 Task: Create a due date automation trigger when advanced on, on the monday after a card is due add checklist with all checklists complete at 11:00 AM.
Action: Mouse moved to (1021, 84)
Screenshot: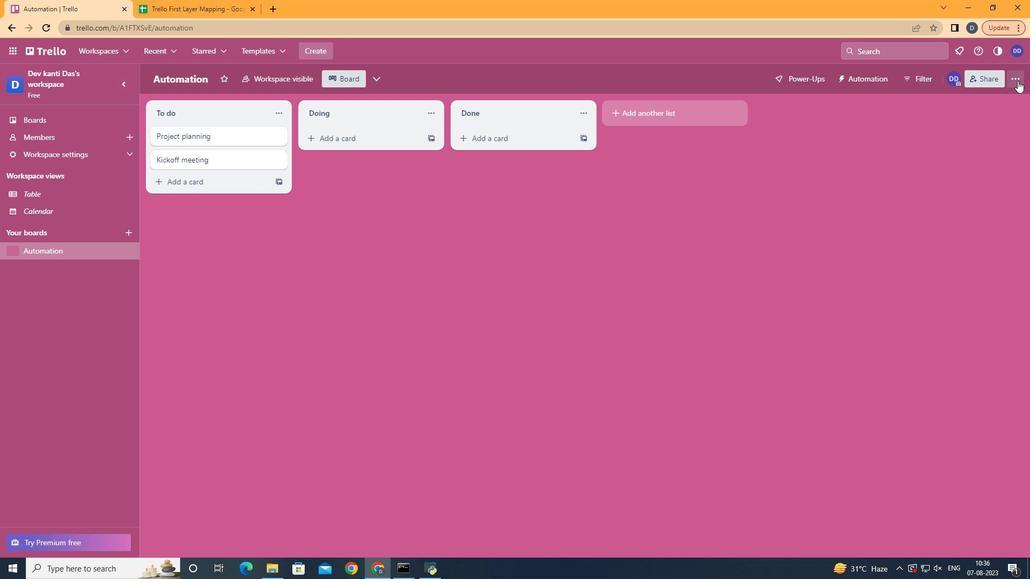 
Action: Mouse pressed left at (1021, 84)
Screenshot: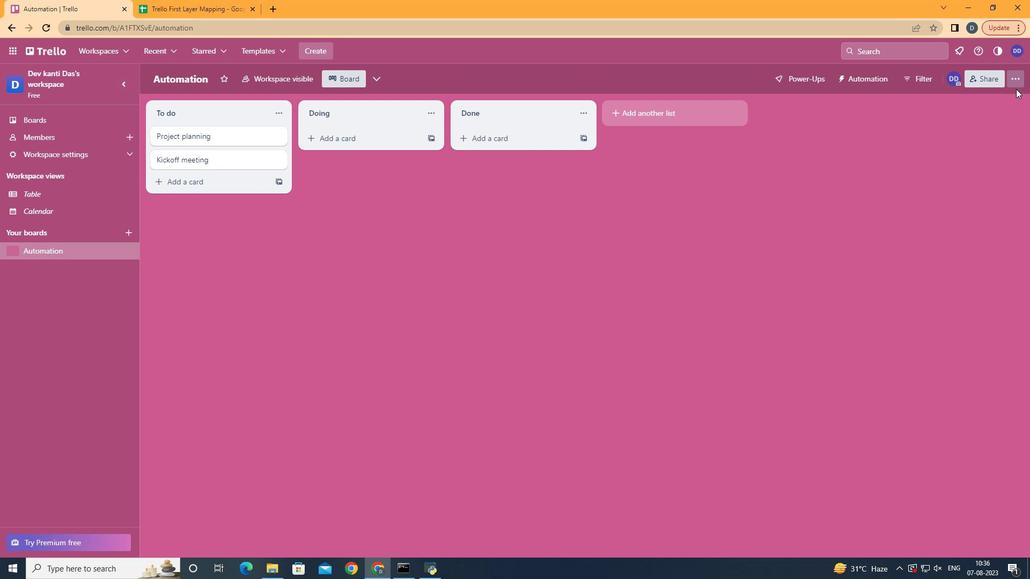 
Action: Mouse moved to (938, 234)
Screenshot: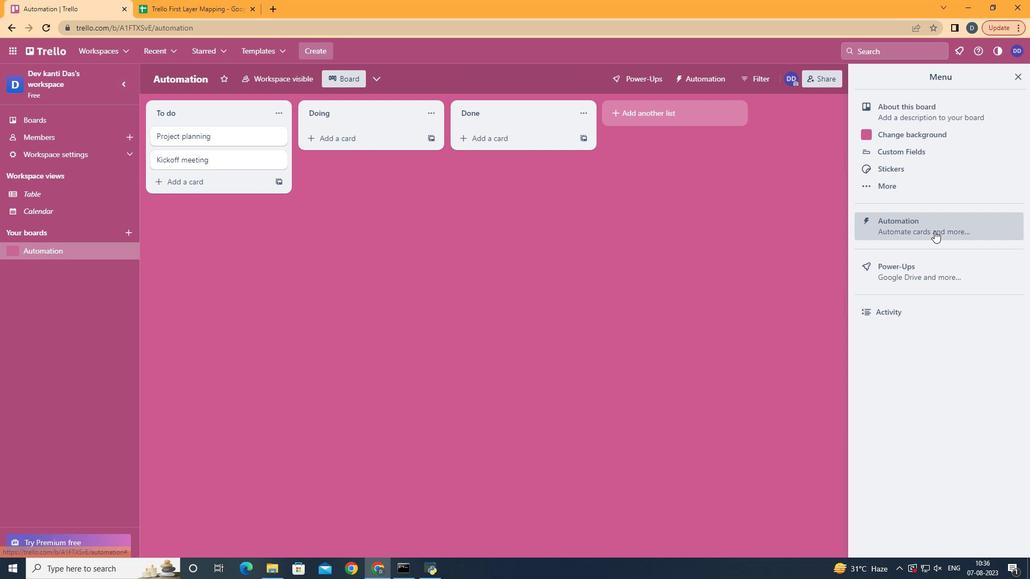 
Action: Mouse pressed left at (938, 234)
Screenshot: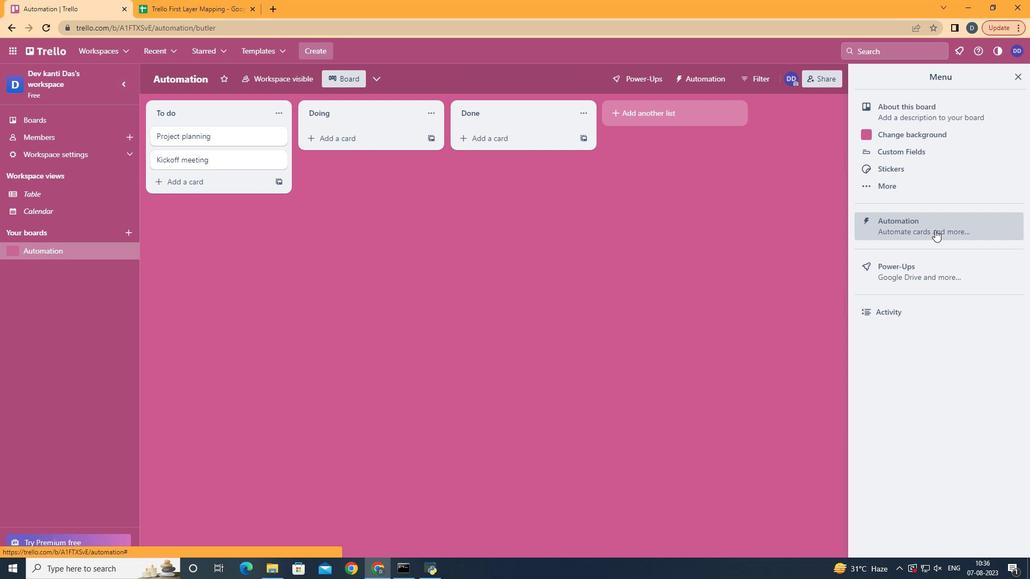 
Action: Mouse moved to (225, 219)
Screenshot: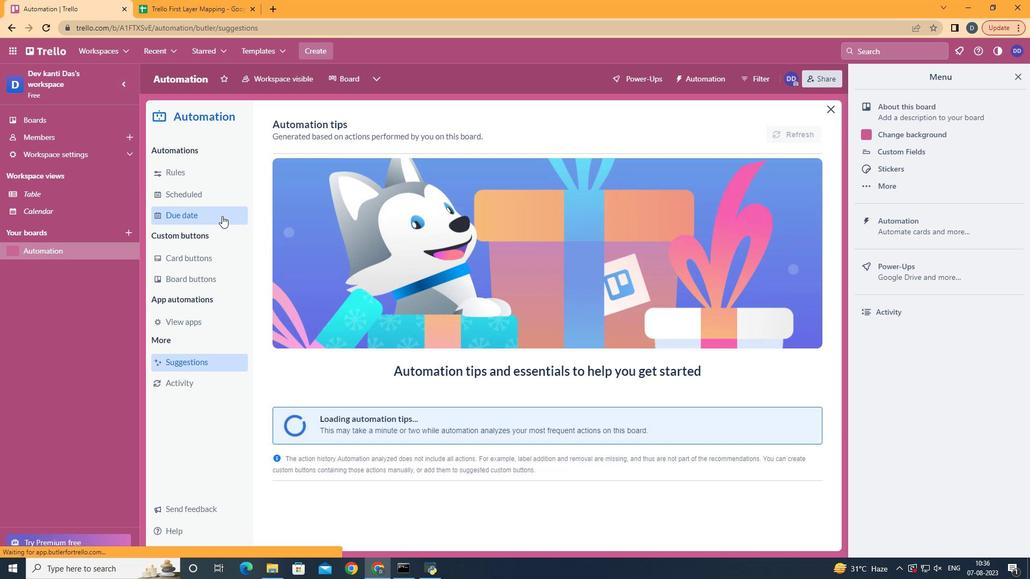 
Action: Mouse pressed left at (225, 219)
Screenshot: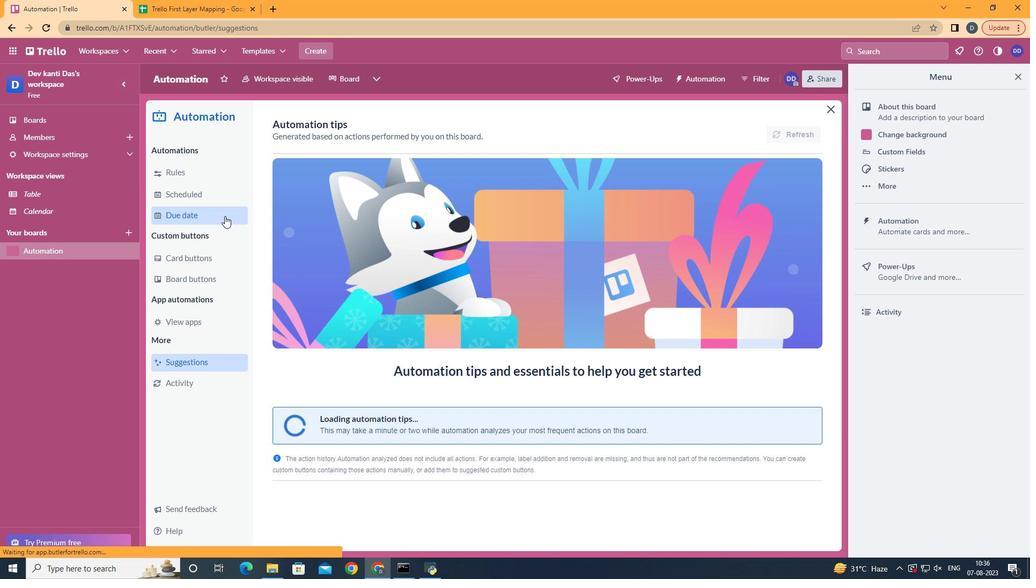 
Action: Mouse moved to (758, 127)
Screenshot: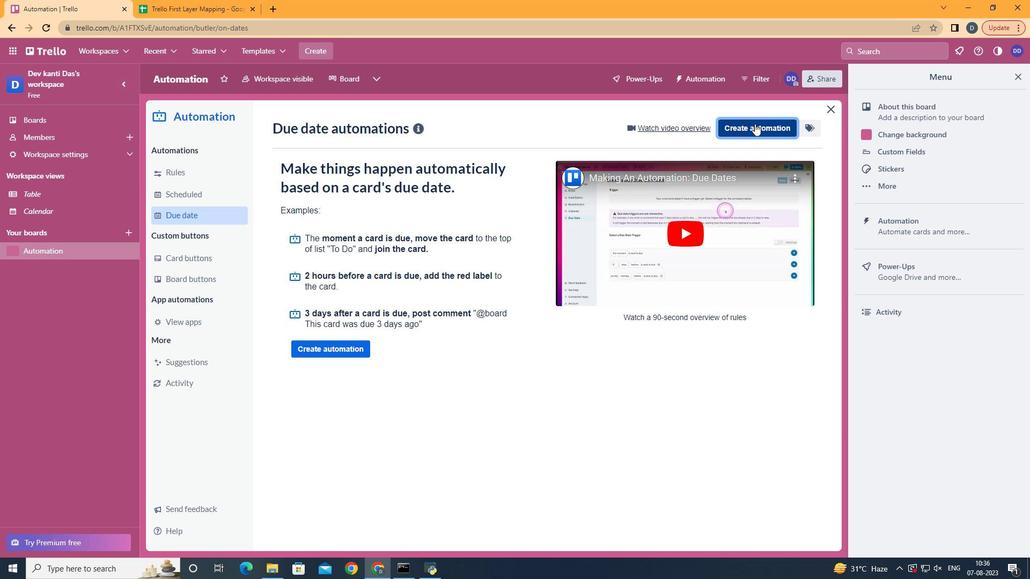 
Action: Mouse pressed left at (758, 127)
Screenshot: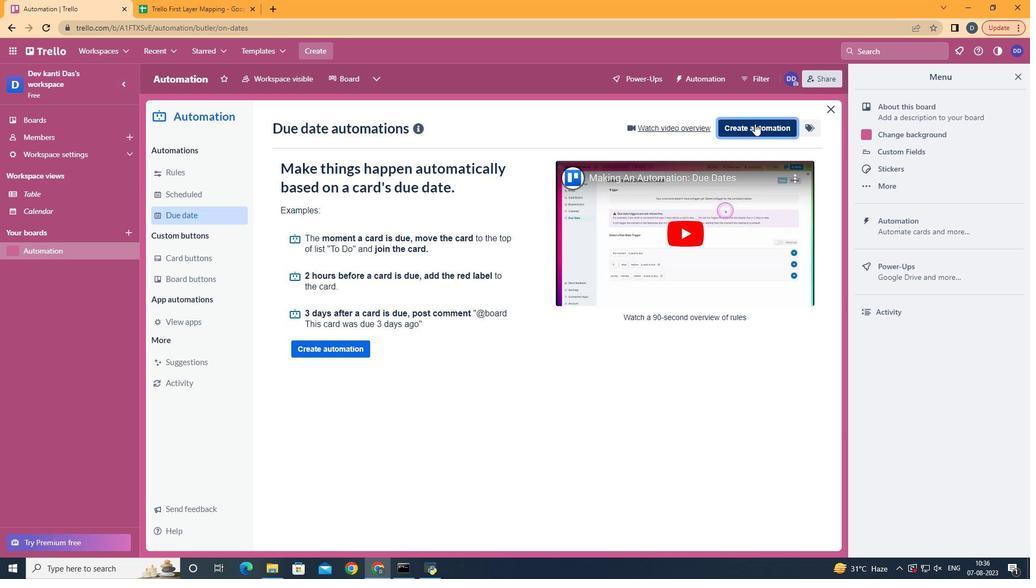 
Action: Mouse moved to (556, 230)
Screenshot: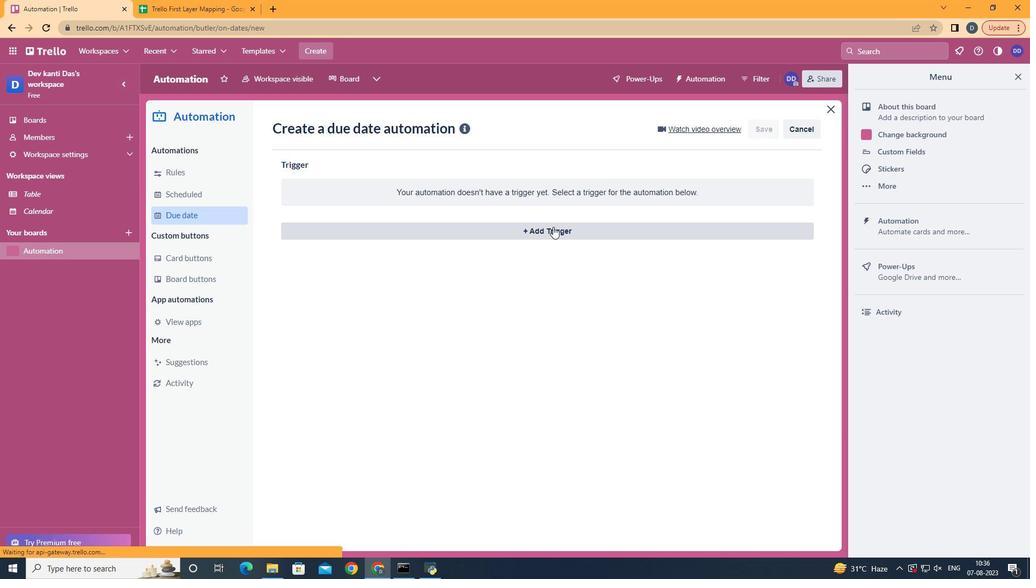 
Action: Mouse pressed left at (556, 230)
Screenshot: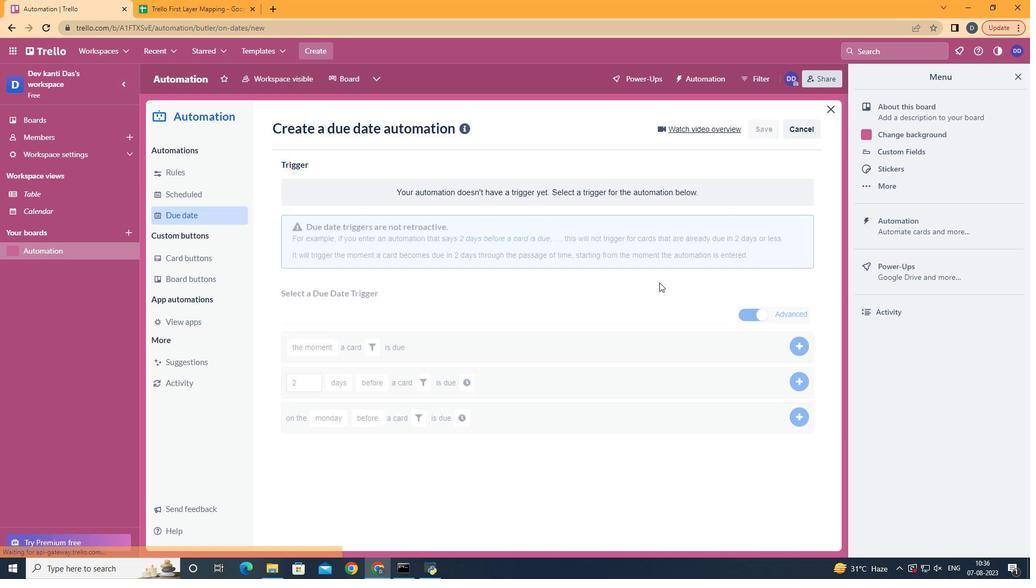 
Action: Mouse moved to (352, 288)
Screenshot: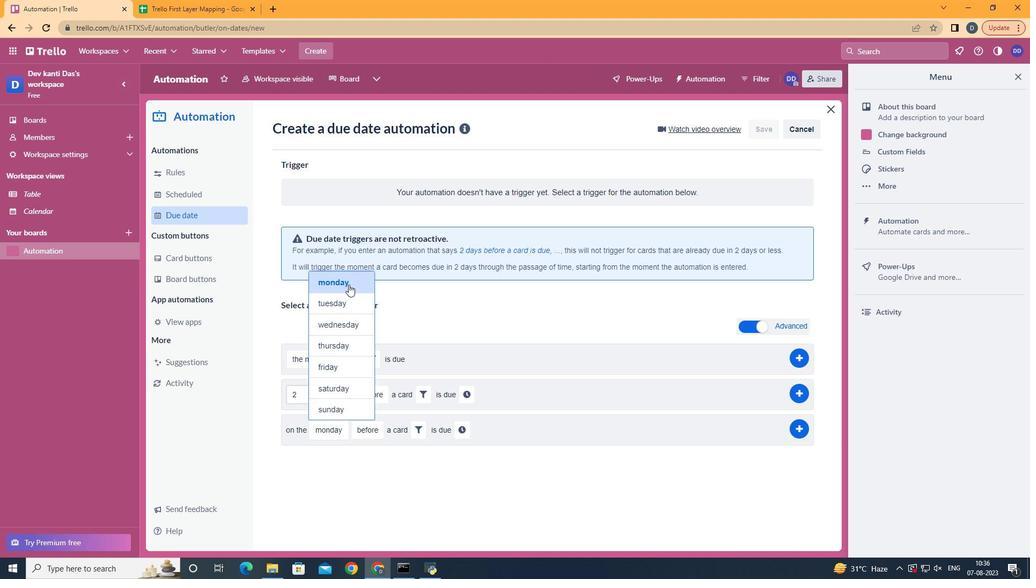 
Action: Mouse pressed left at (352, 288)
Screenshot: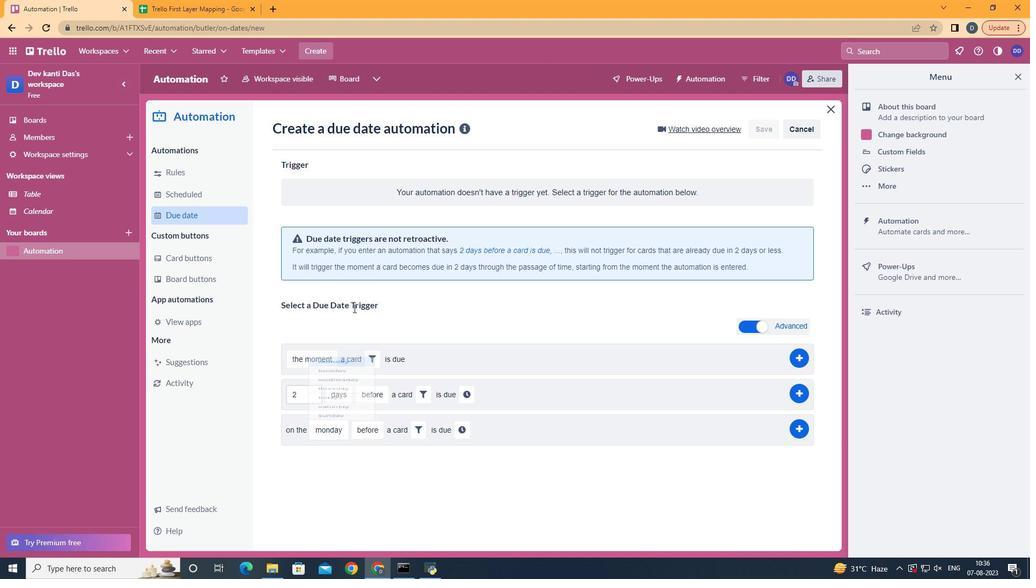 
Action: Mouse moved to (376, 475)
Screenshot: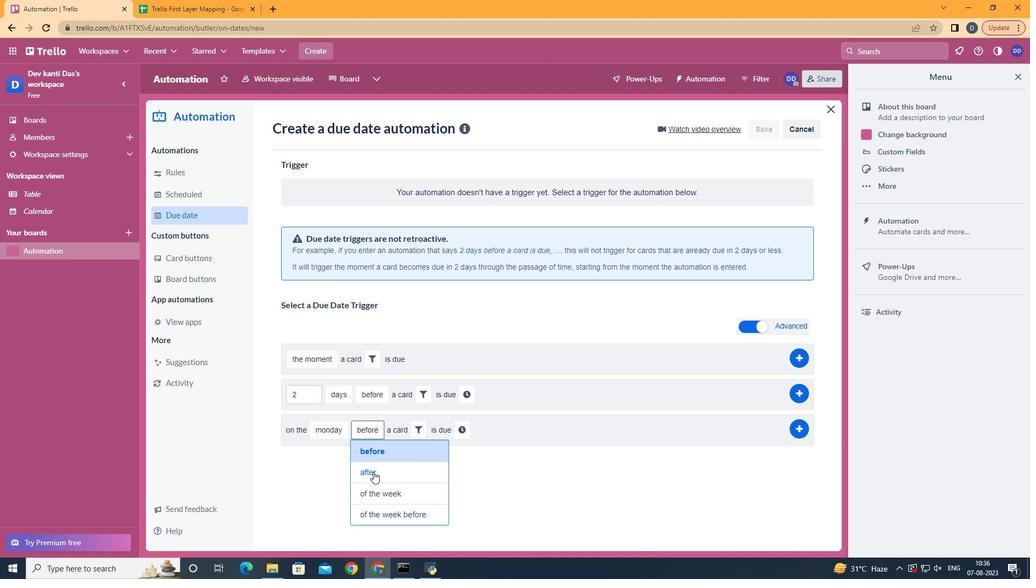 
Action: Mouse pressed left at (376, 475)
Screenshot: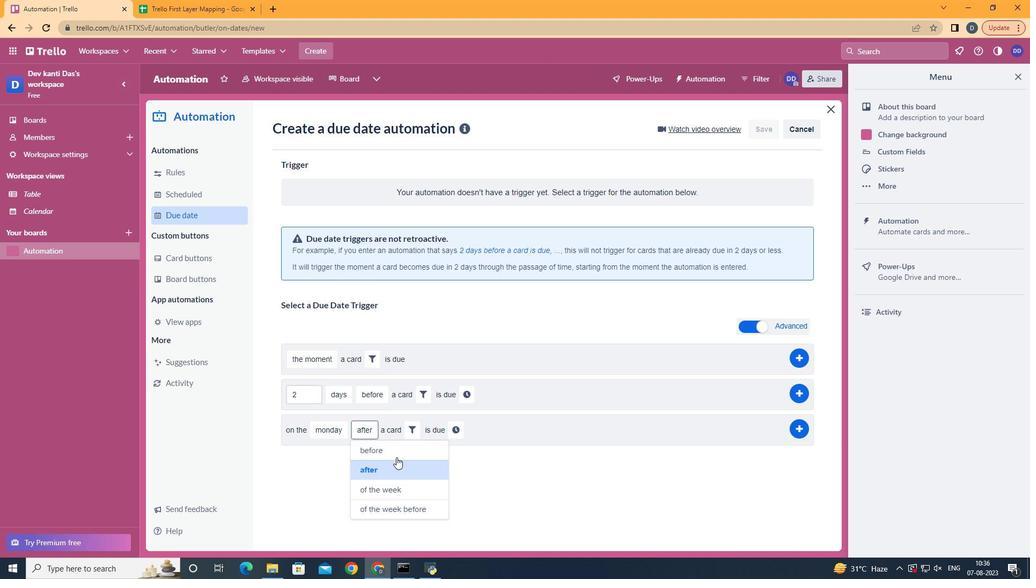 
Action: Mouse moved to (416, 442)
Screenshot: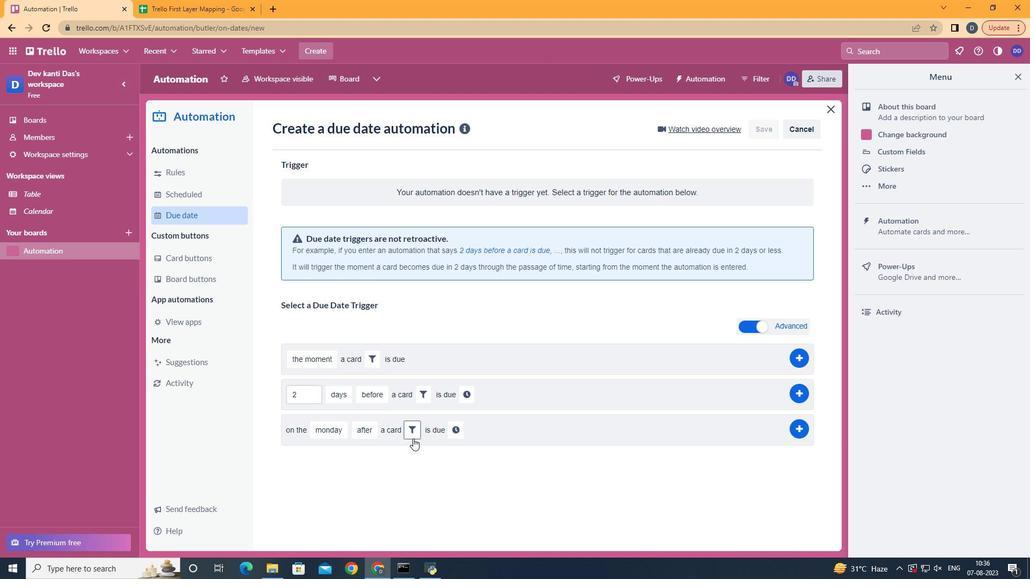 
Action: Mouse pressed left at (416, 442)
Screenshot: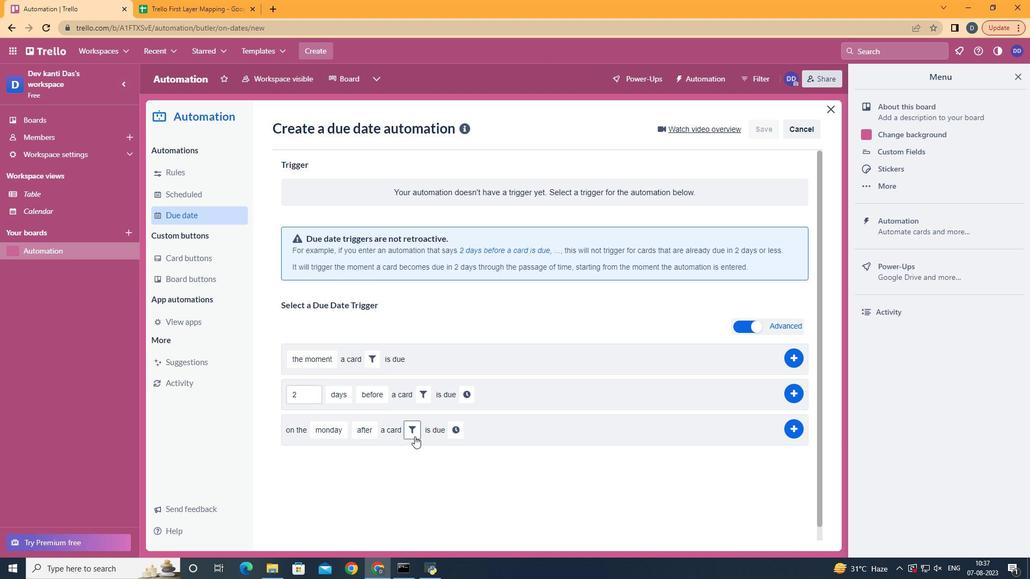 
Action: Mouse moved to (513, 469)
Screenshot: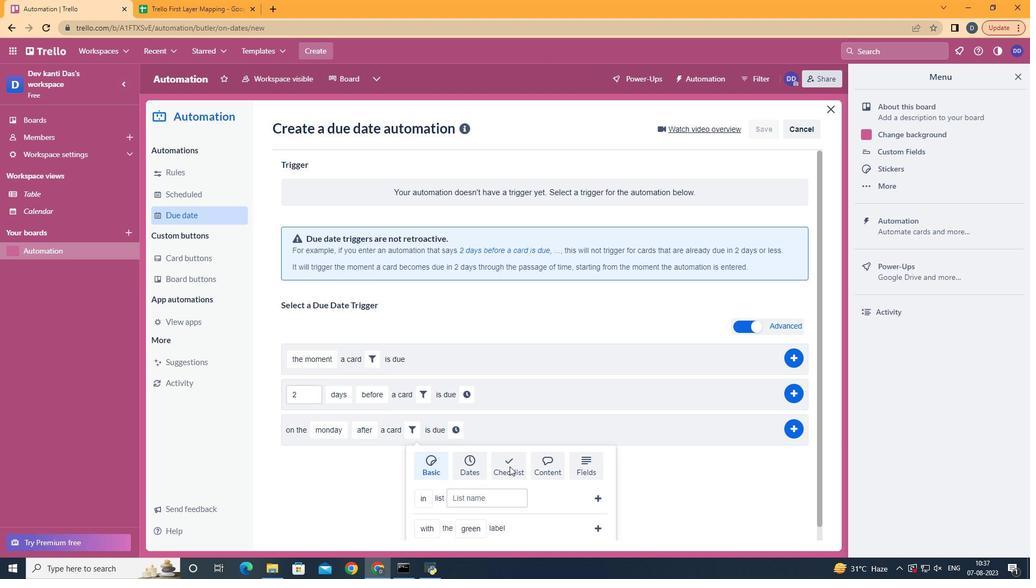 
Action: Mouse pressed left at (513, 469)
Screenshot: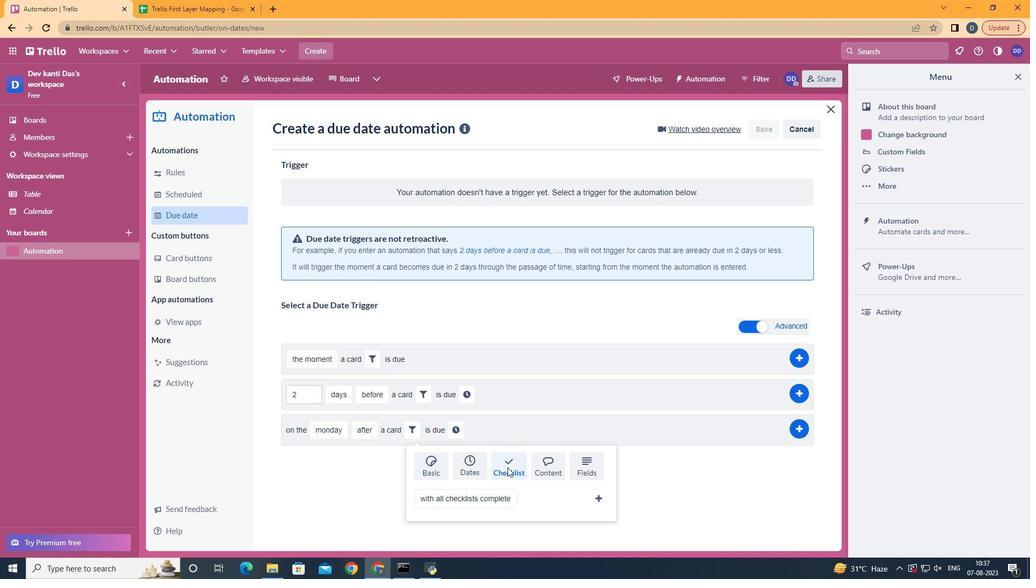 
Action: Mouse moved to (496, 394)
Screenshot: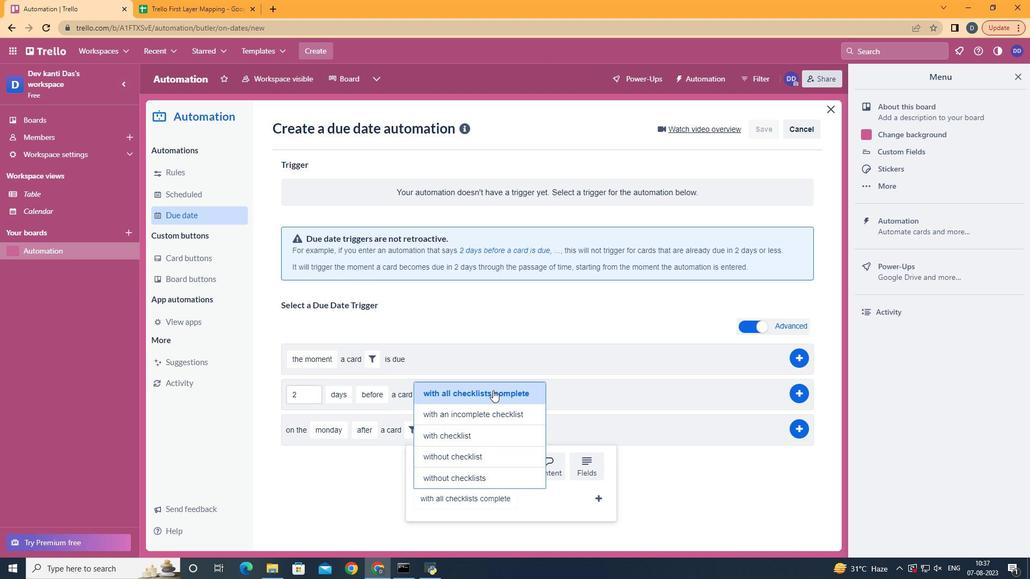 
Action: Mouse pressed left at (496, 394)
Screenshot: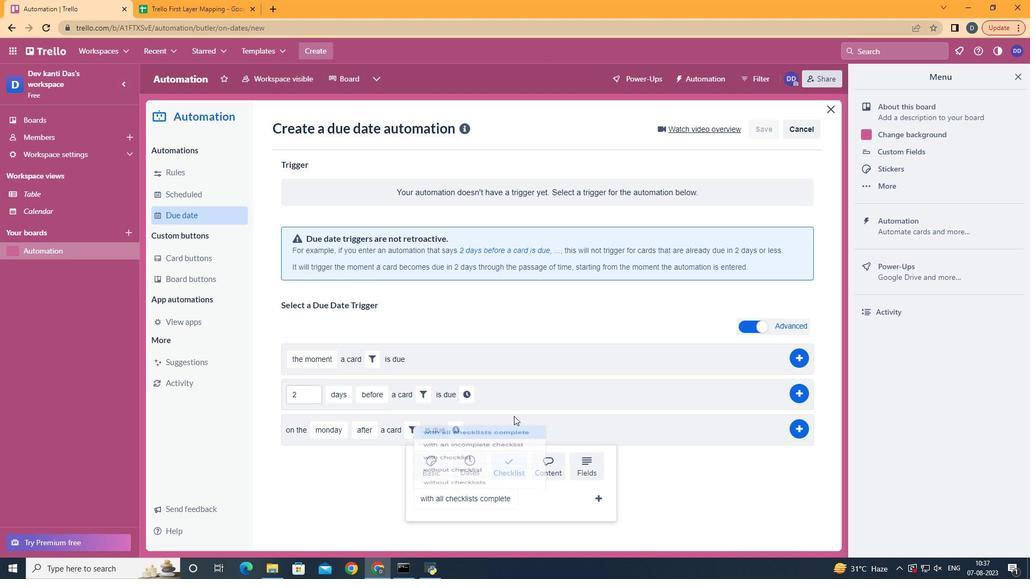 
Action: Mouse moved to (601, 500)
Screenshot: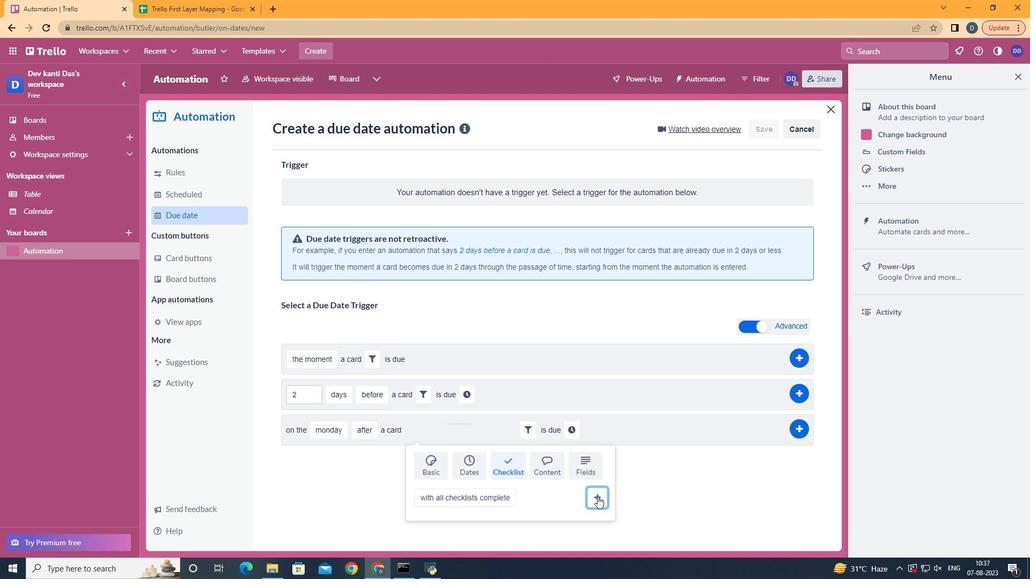 
Action: Mouse pressed left at (601, 500)
Screenshot: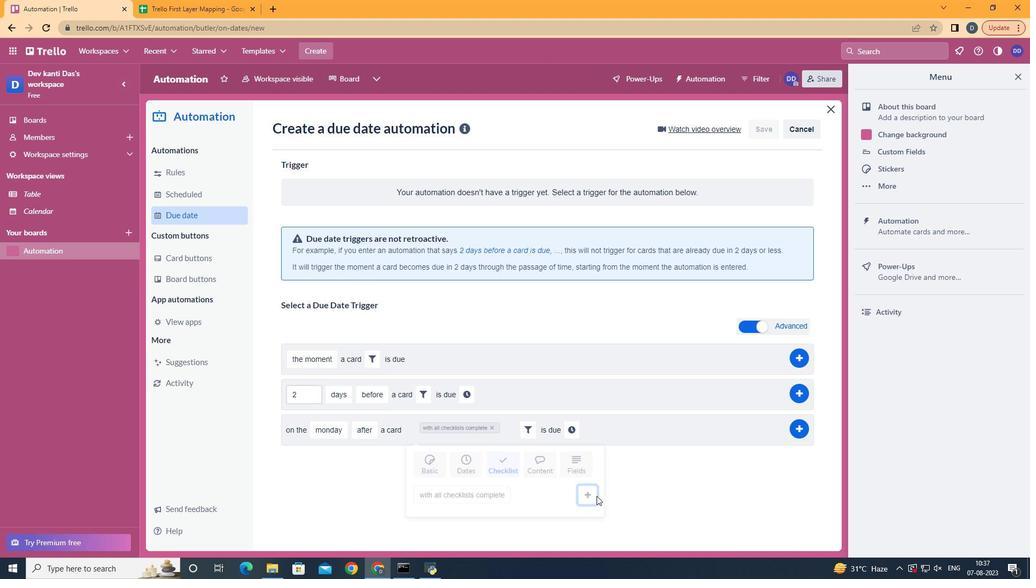 
Action: Mouse moved to (569, 441)
Screenshot: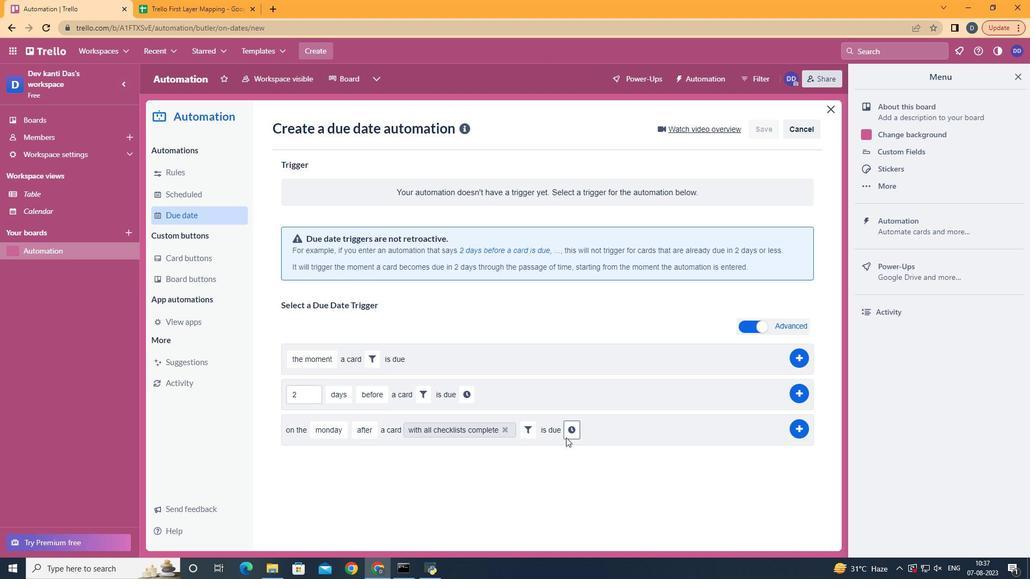 
Action: Mouse pressed left at (569, 441)
Screenshot: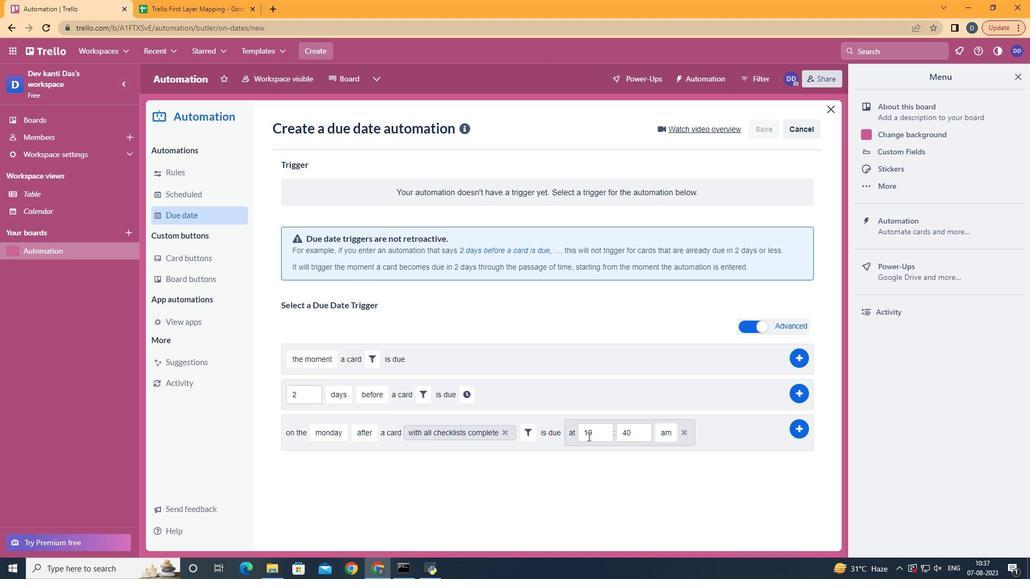 
Action: Mouse moved to (607, 438)
Screenshot: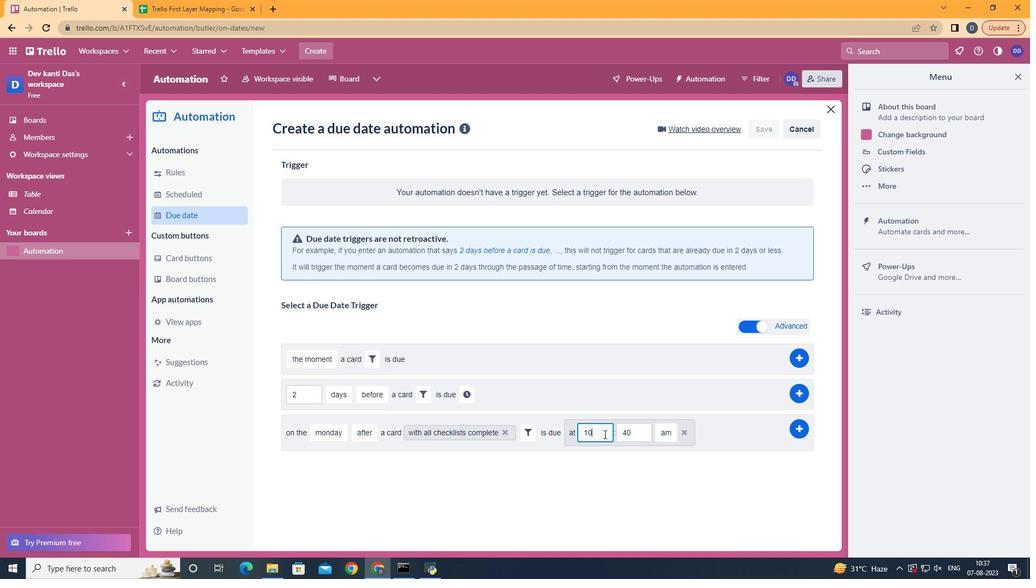 
Action: Mouse pressed left at (607, 438)
Screenshot: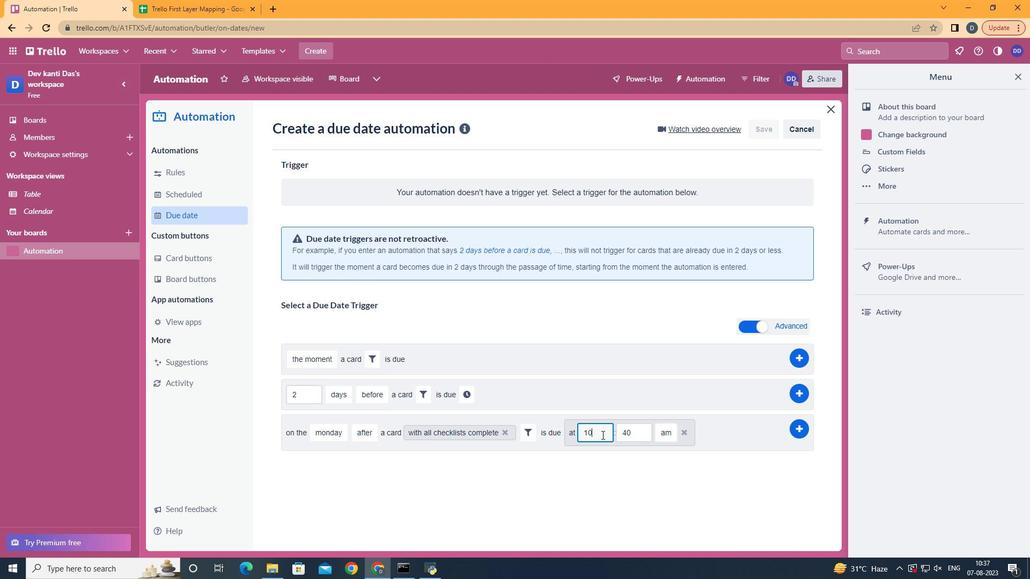 
Action: Mouse moved to (603, 438)
Screenshot: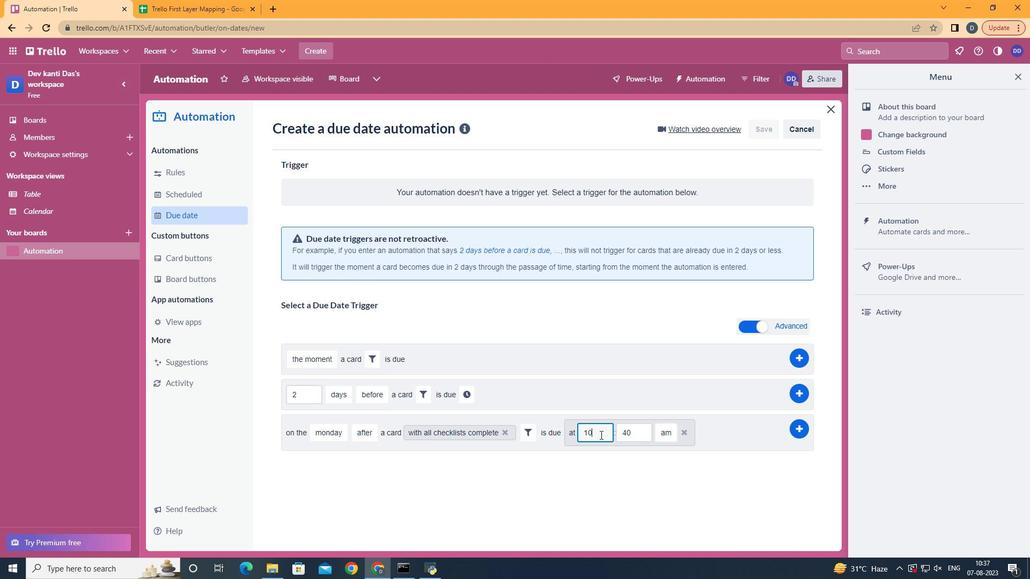 
Action: Key pressed <Key.backspace>1
Screenshot: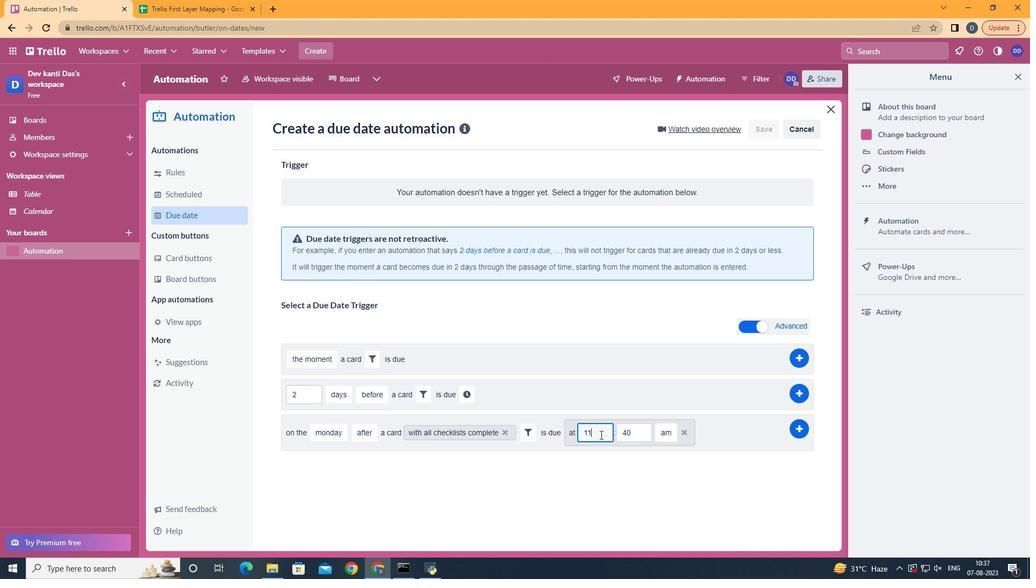 
Action: Mouse moved to (643, 439)
Screenshot: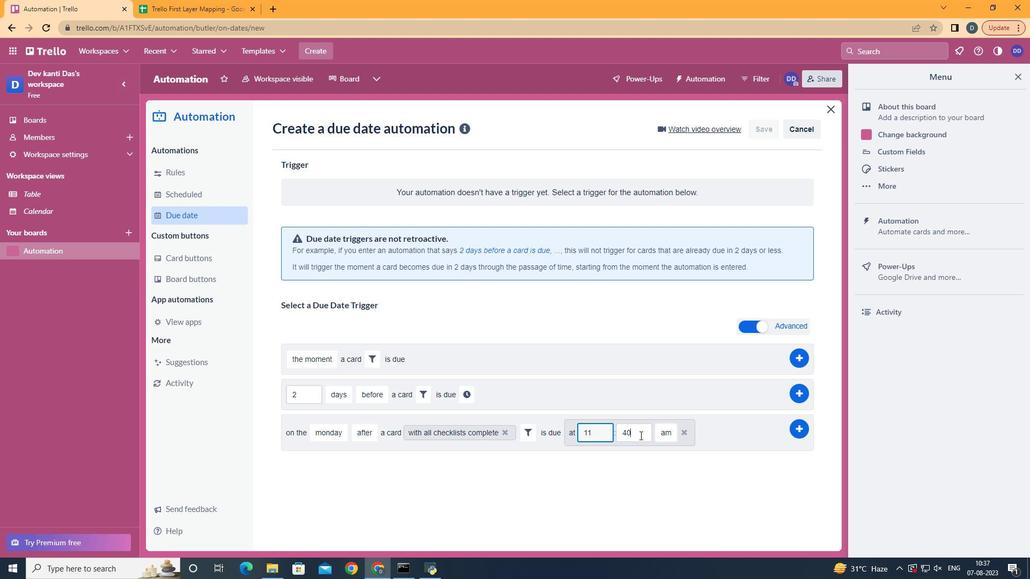 
Action: Mouse pressed left at (643, 439)
Screenshot: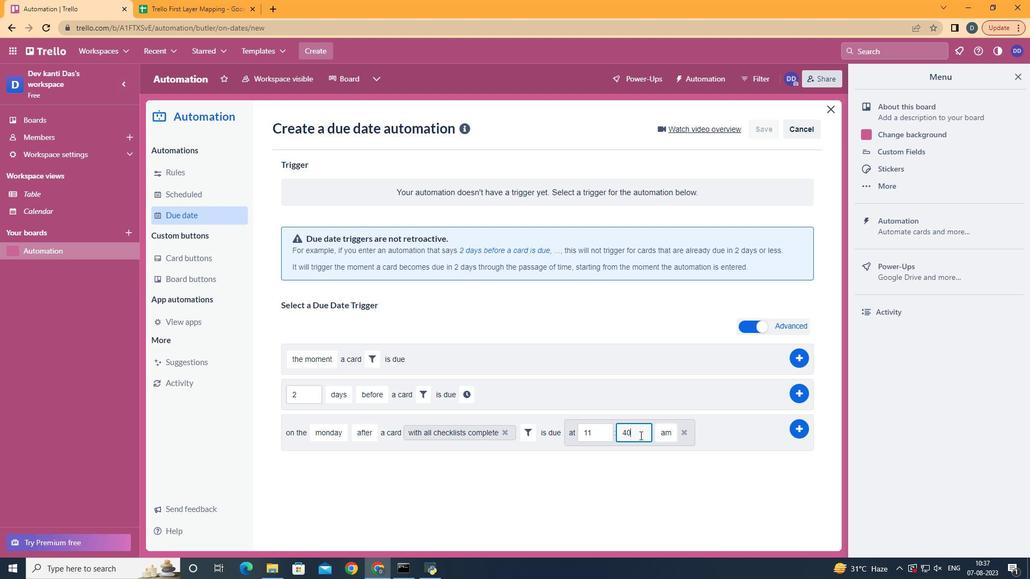 
Action: Key pressed <Key.backspace>00
Screenshot: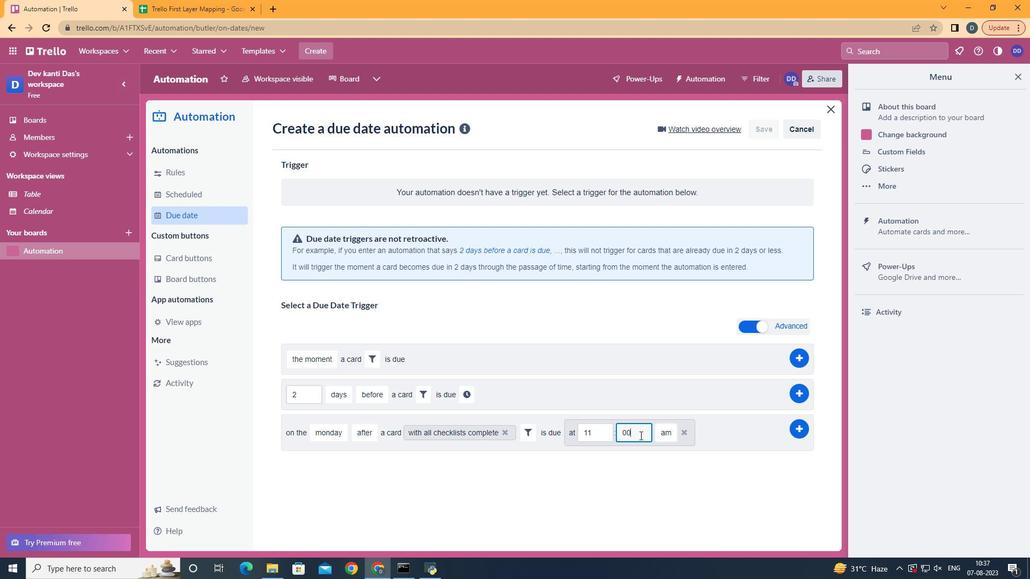 
Action: Mouse moved to (805, 432)
Screenshot: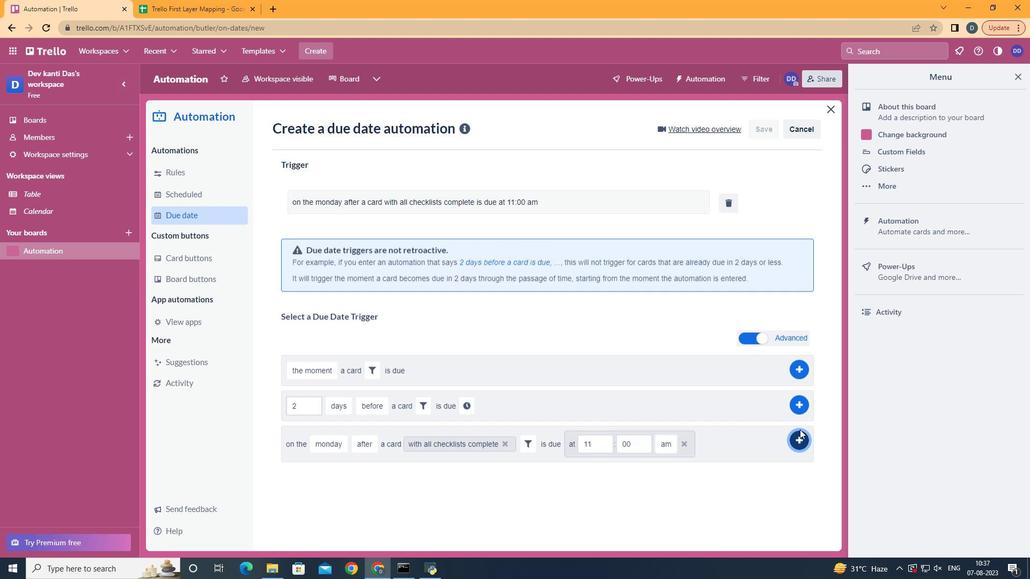 
Action: Mouse pressed left at (805, 432)
Screenshot: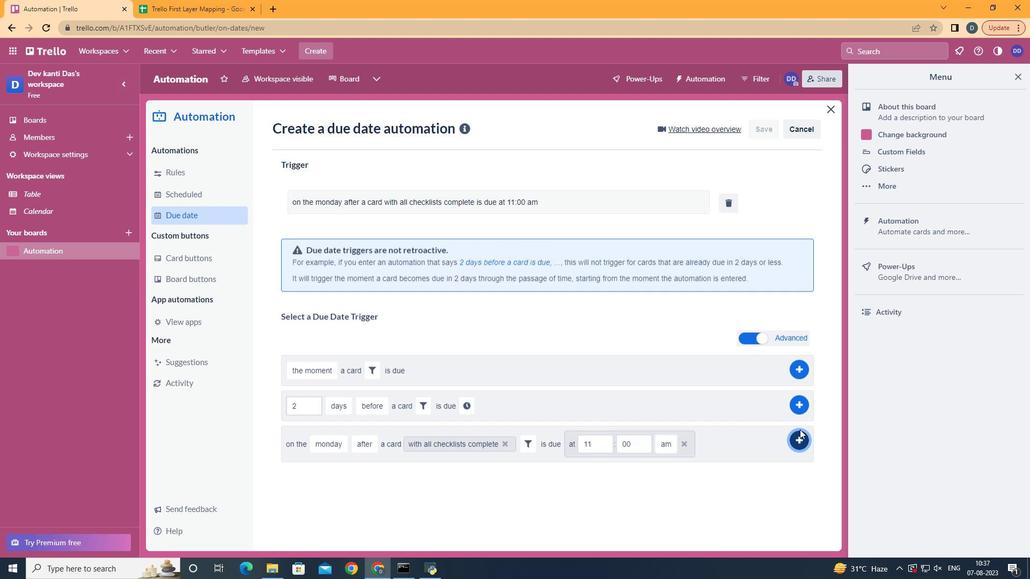 
Action: Mouse moved to (579, 187)
Screenshot: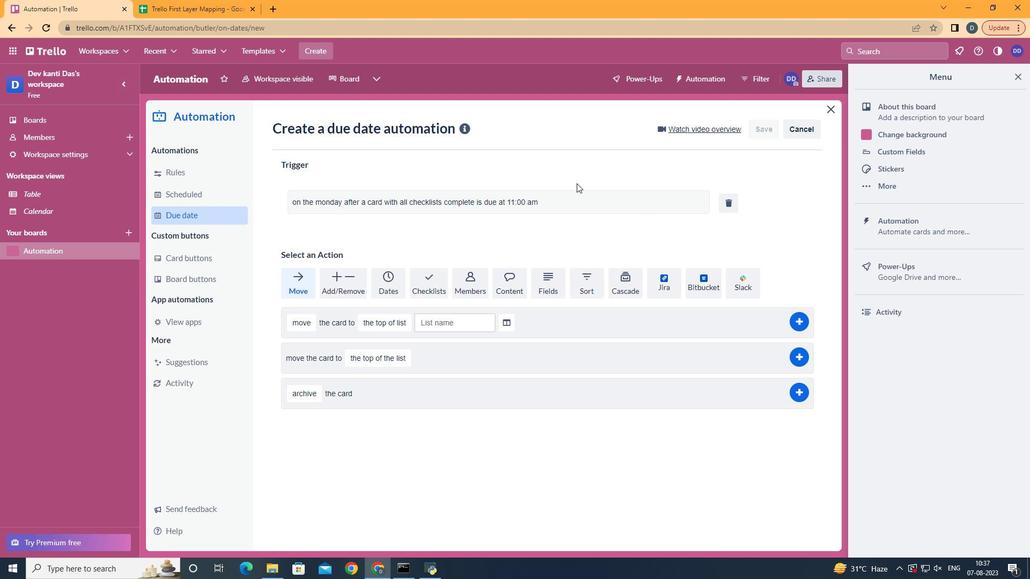 
